 Task: Create a repository archive for long-term storage.
Action: Mouse moved to (714, 41)
Screenshot: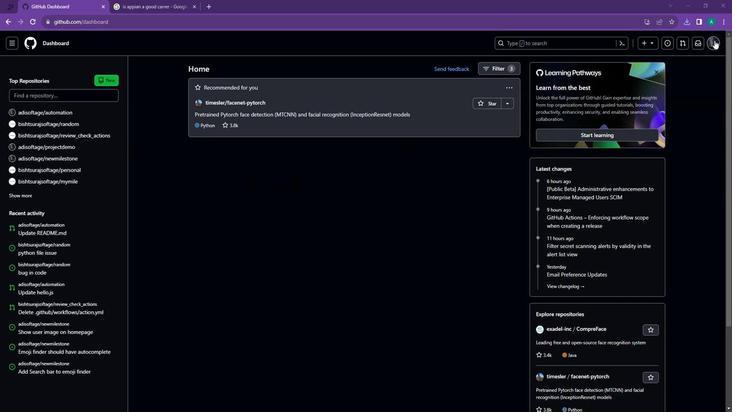
Action: Mouse pressed left at (714, 41)
Screenshot: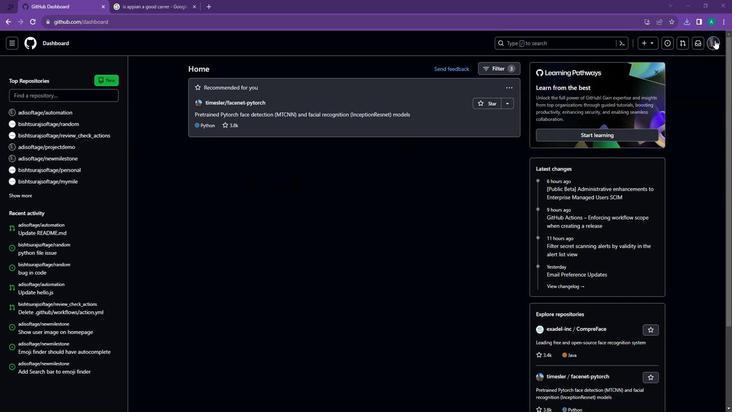 
Action: Mouse moved to (661, 103)
Screenshot: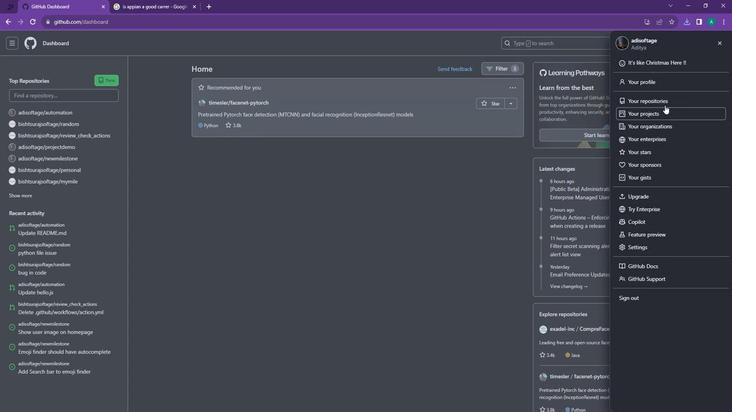 
Action: Mouse pressed left at (661, 103)
Screenshot: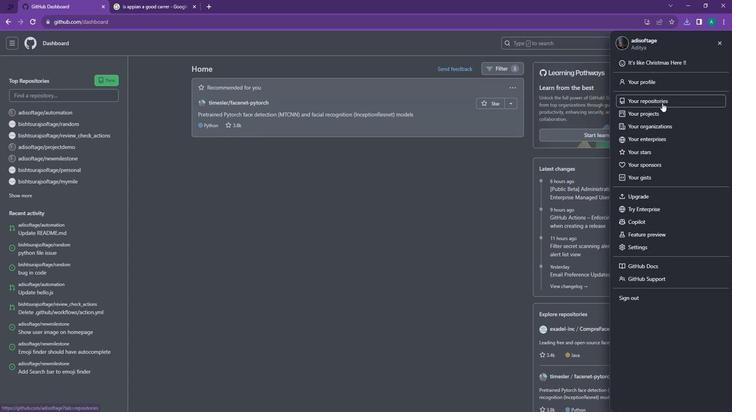 
Action: Mouse moved to (263, 120)
Screenshot: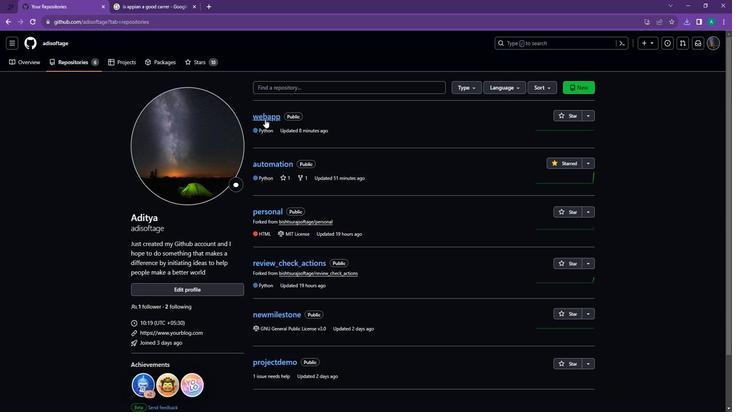 
Action: Mouse pressed left at (263, 120)
Screenshot: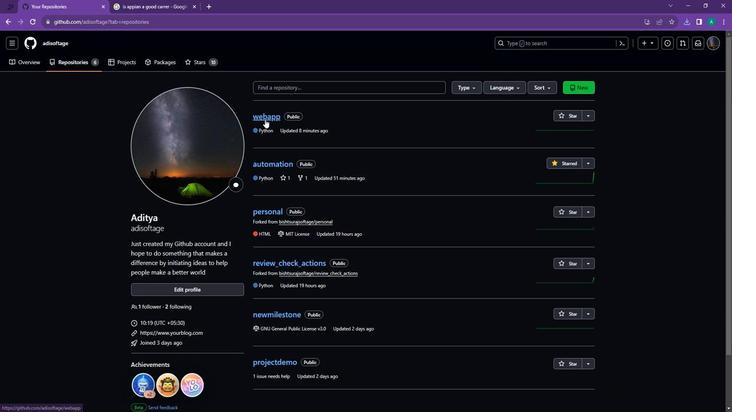 
Action: Mouse moved to (460, 108)
Screenshot: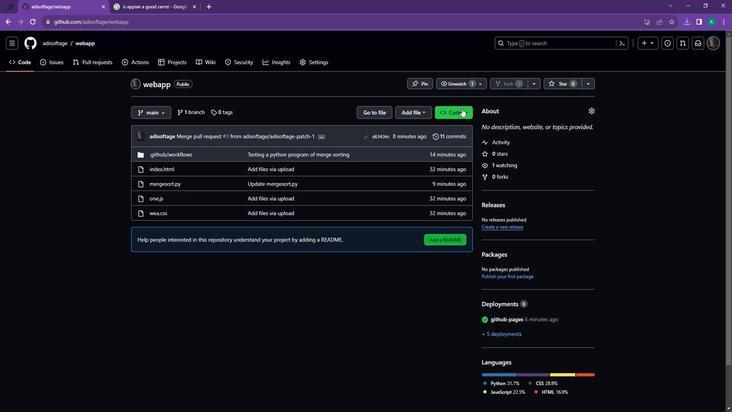
Action: Mouse pressed left at (460, 108)
Screenshot: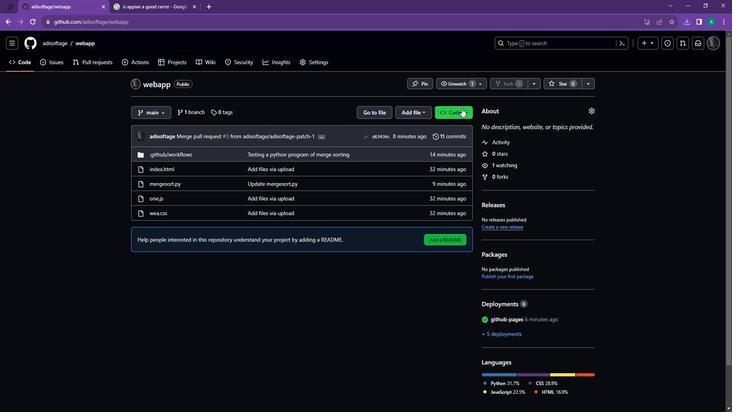 
Action: Mouse moved to (349, 237)
Screenshot: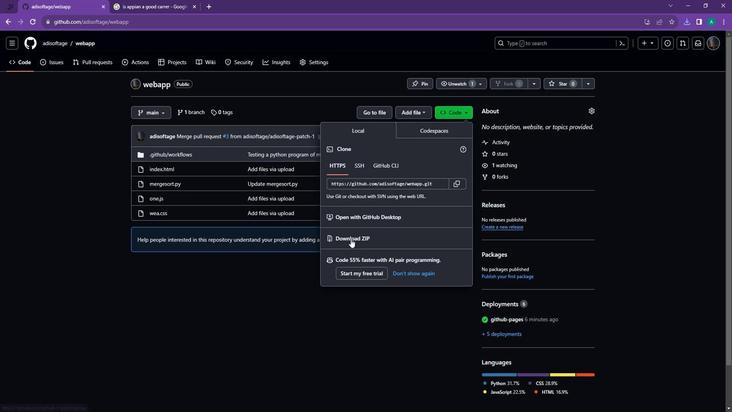 
Action: Mouse pressed left at (349, 237)
Screenshot: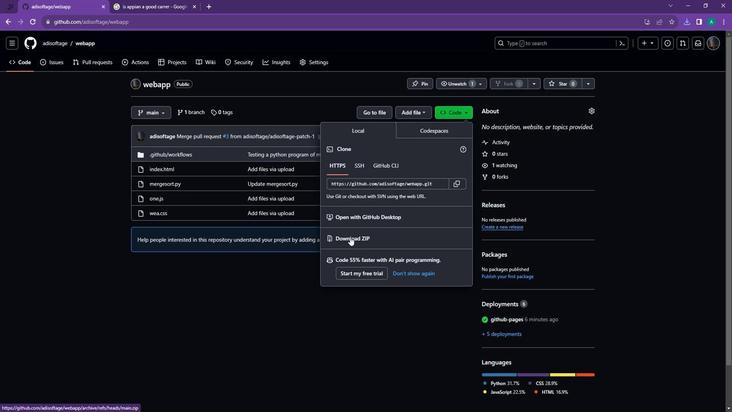 
Action: Mouse moved to (387, 84)
Screenshot: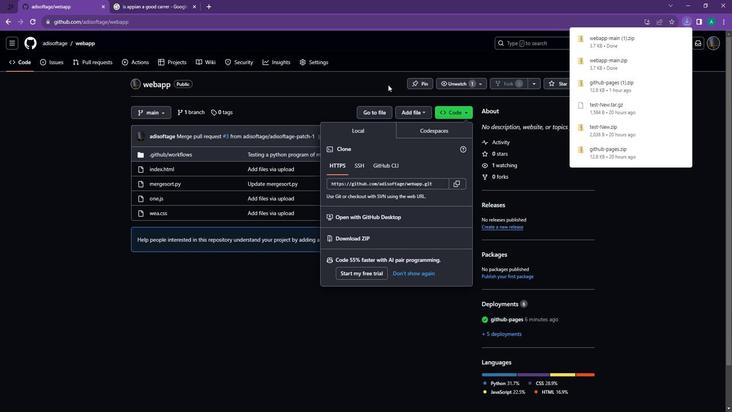 
Action: Mouse pressed left at (387, 84)
Screenshot: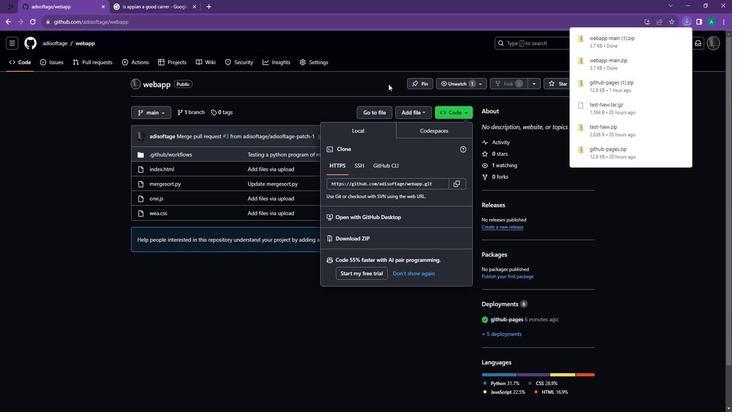 
Action: Mouse moved to (275, 180)
Screenshot: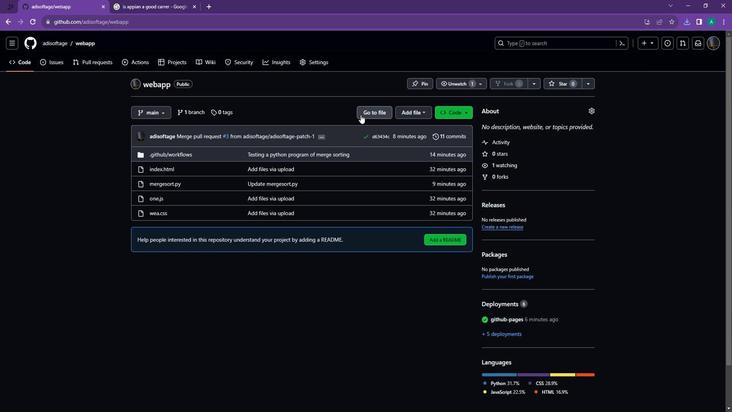 
